 Task: Calculate the distance between New York City and Catskill Mountains.
Action: Key pressed ew<Key.space>york<Key.space>city
Screenshot: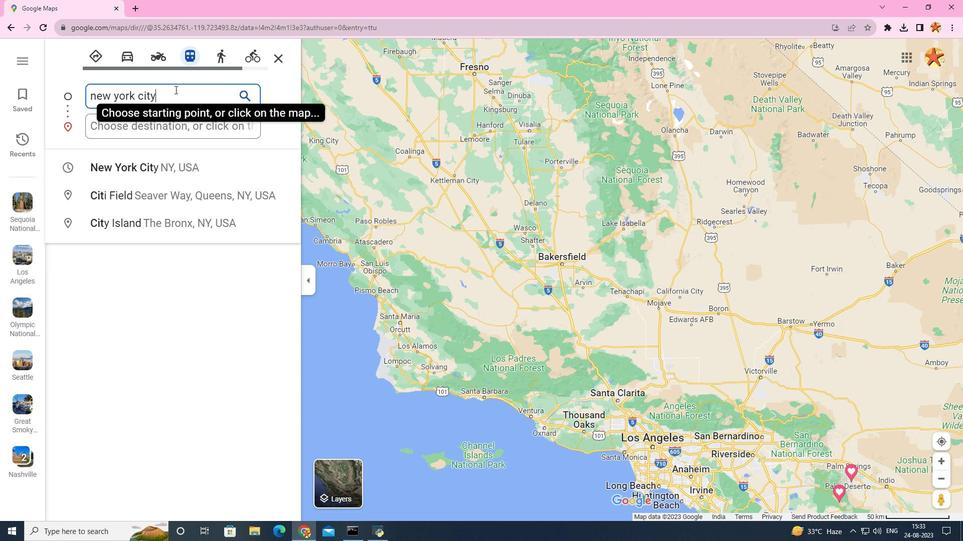 
Action: Mouse moved to (193, 175)
Screenshot: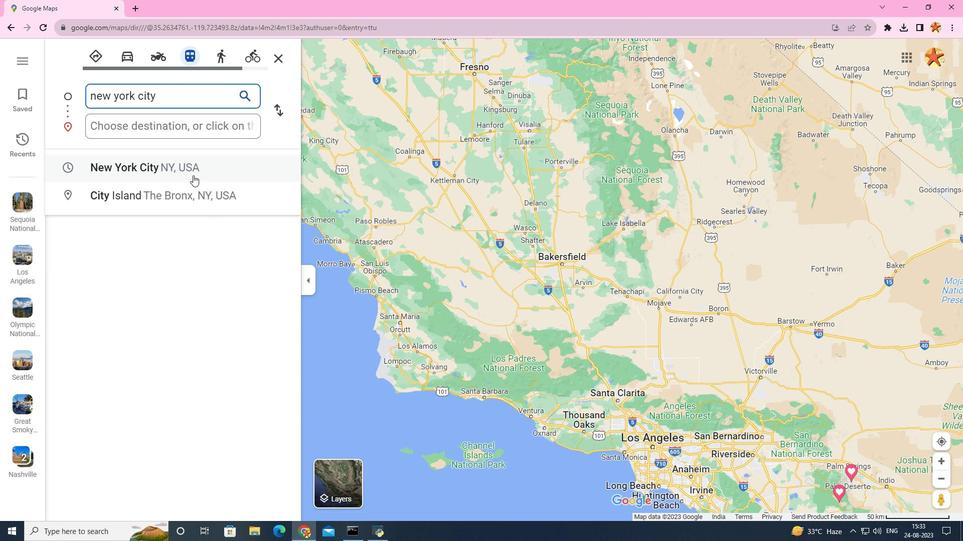 
Action: Mouse pressed left at (193, 175)
Screenshot: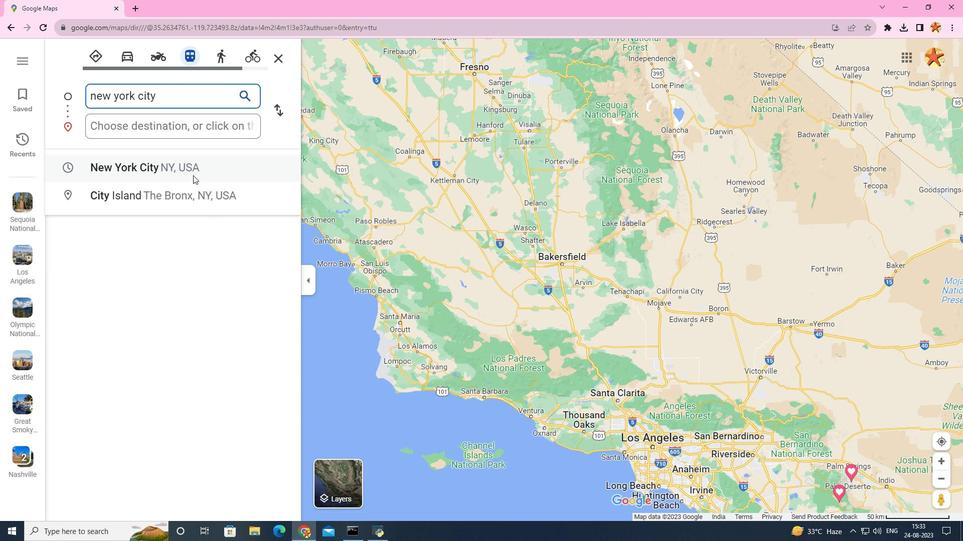 
Action: Mouse moved to (179, 119)
Screenshot: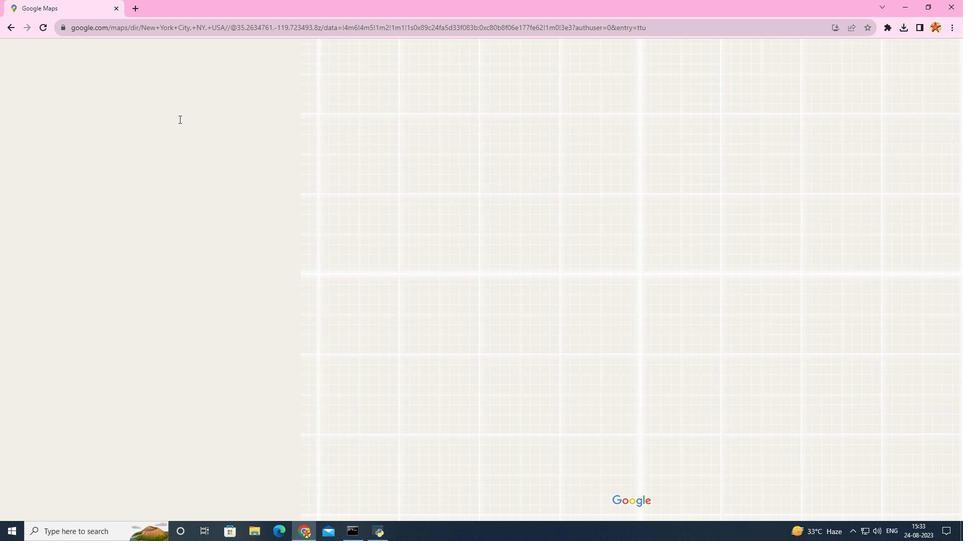 
Action: Mouse pressed left at (179, 119)
Screenshot: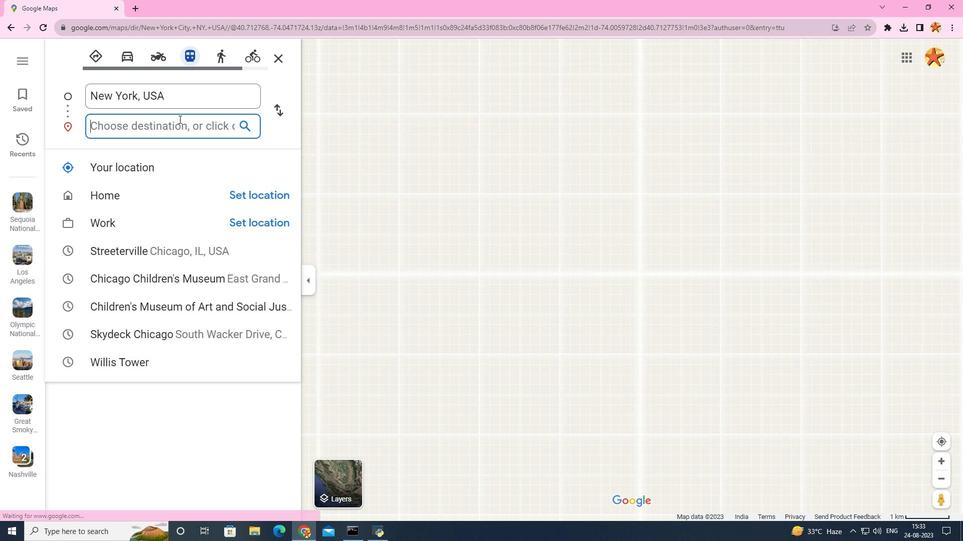 
Action: Key pressed caskil
Screenshot: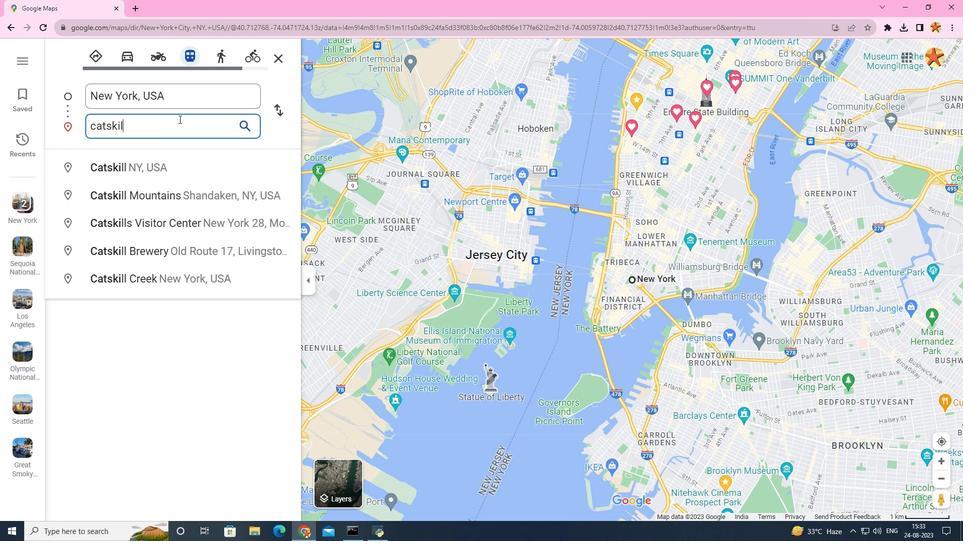 
Action: Mouse moved to (156, 192)
Screenshot: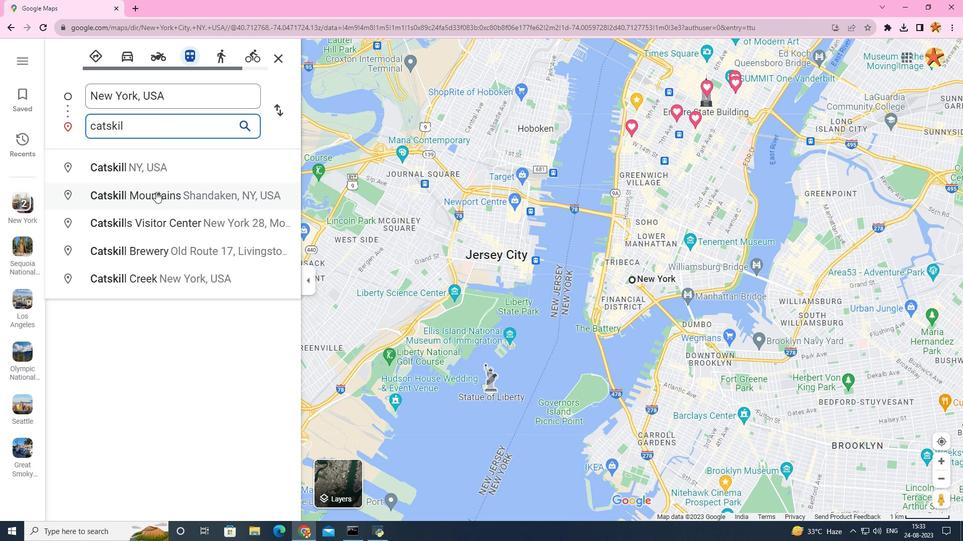 
Action: Mouse pressed left at (156, 192)
Screenshot: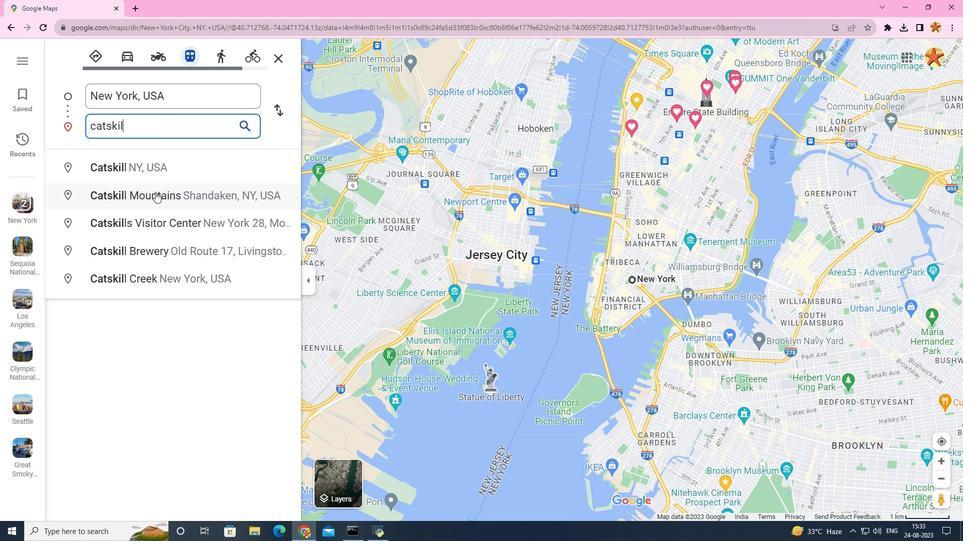
Action: Mouse moved to (463, 349)
Screenshot: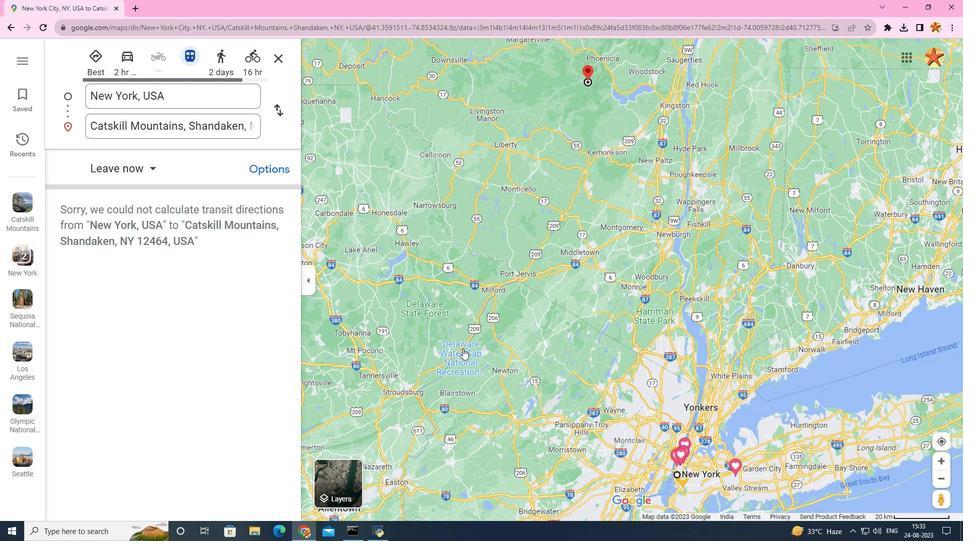 
Action: Mouse scrolled (463, 349) with delta (0, 0)
Screenshot: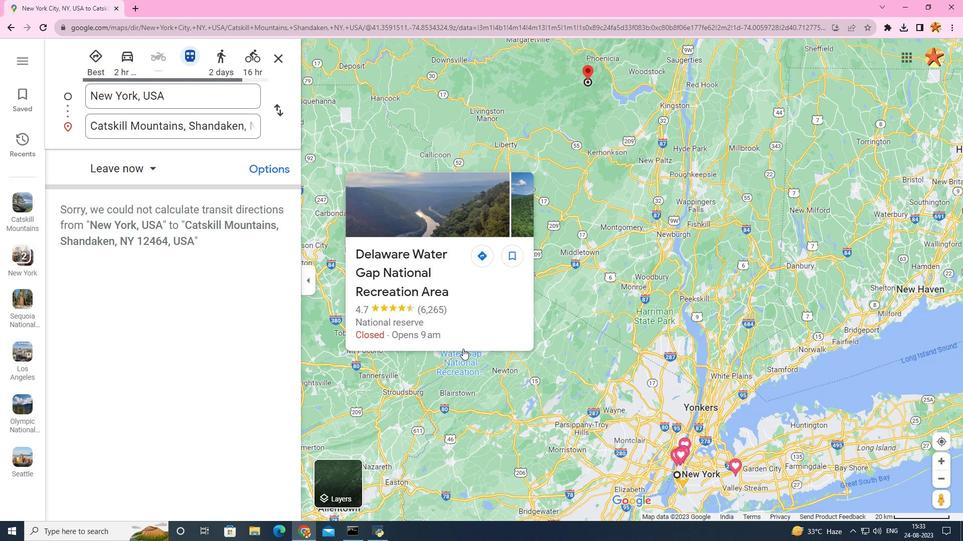 
Action: Mouse scrolled (463, 349) with delta (0, 0)
Screenshot: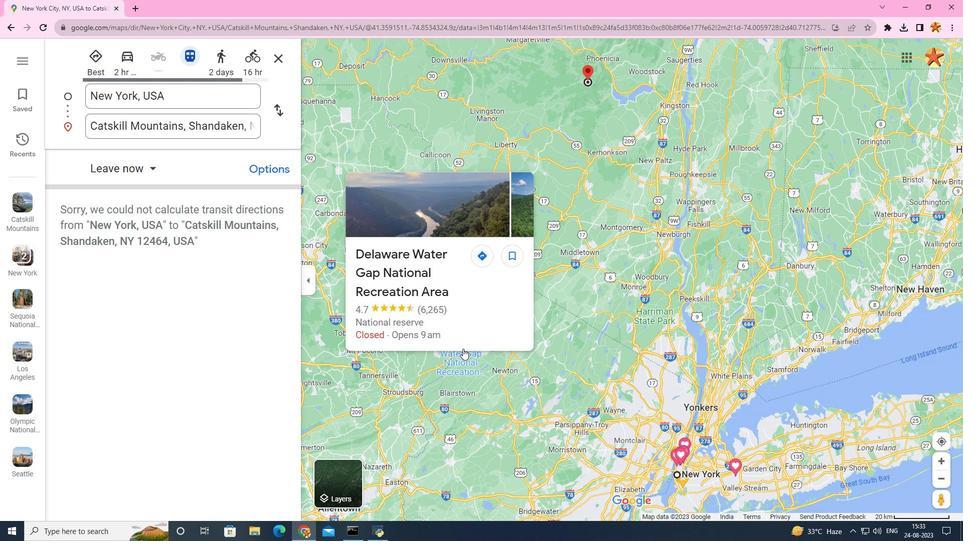 
Action: Mouse moved to (545, 489)
Screenshot: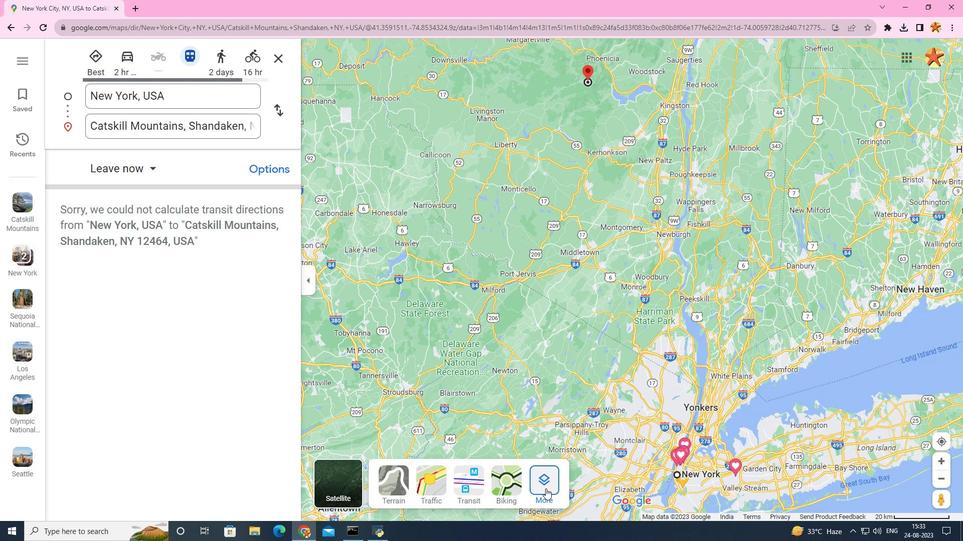 
Action: Mouse pressed left at (545, 489)
Screenshot: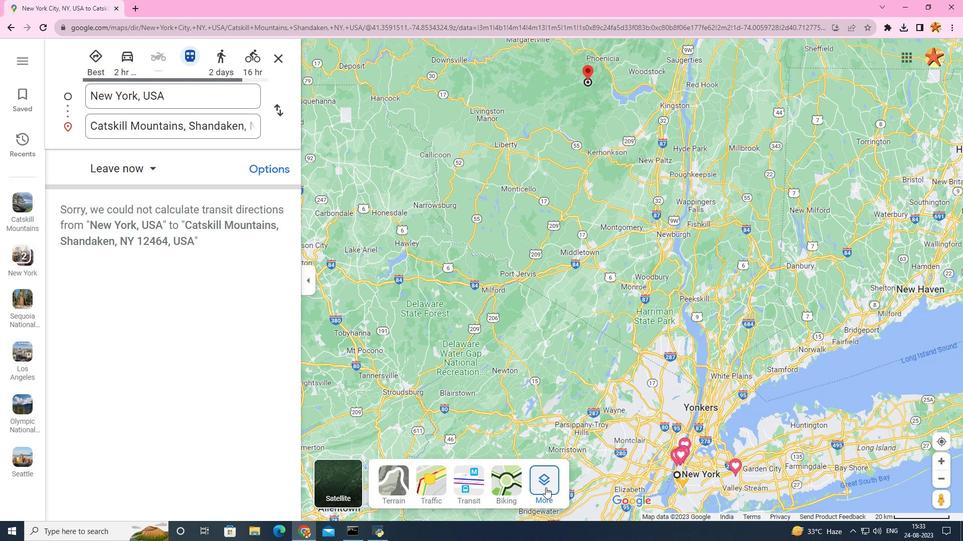 
Action: Mouse moved to (424, 373)
Screenshot: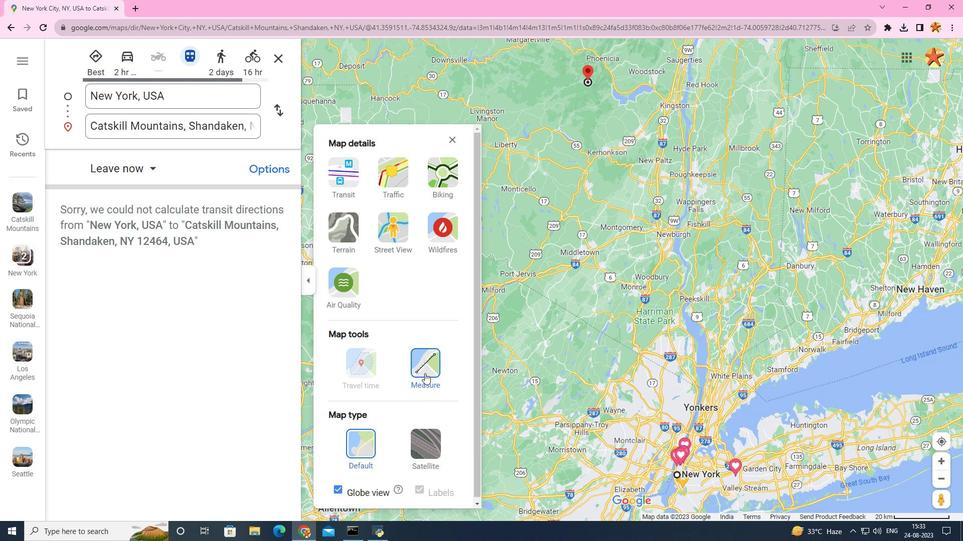 
Action: Mouse pressed left at (424, 373)
Screenshot: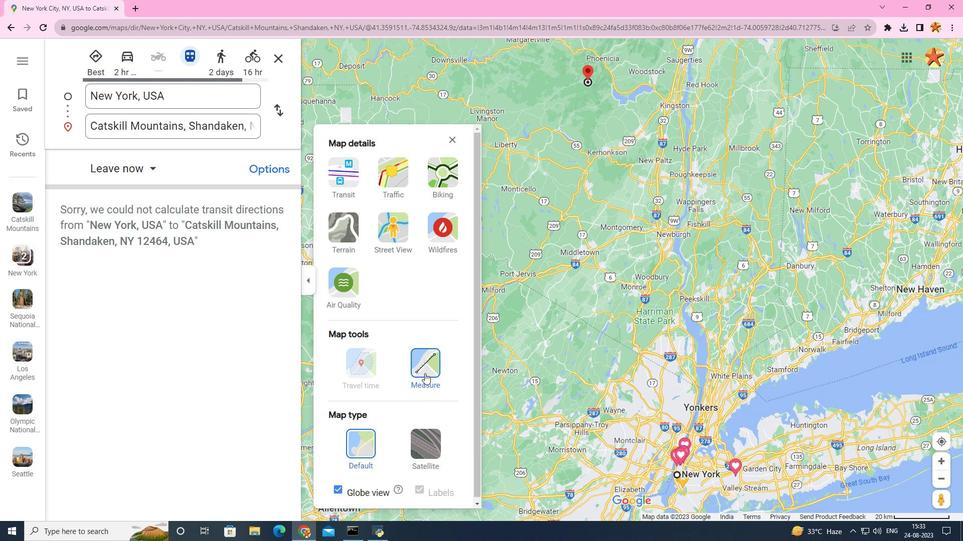 
Action: Mouse moved to (753, 466)
Screenshot: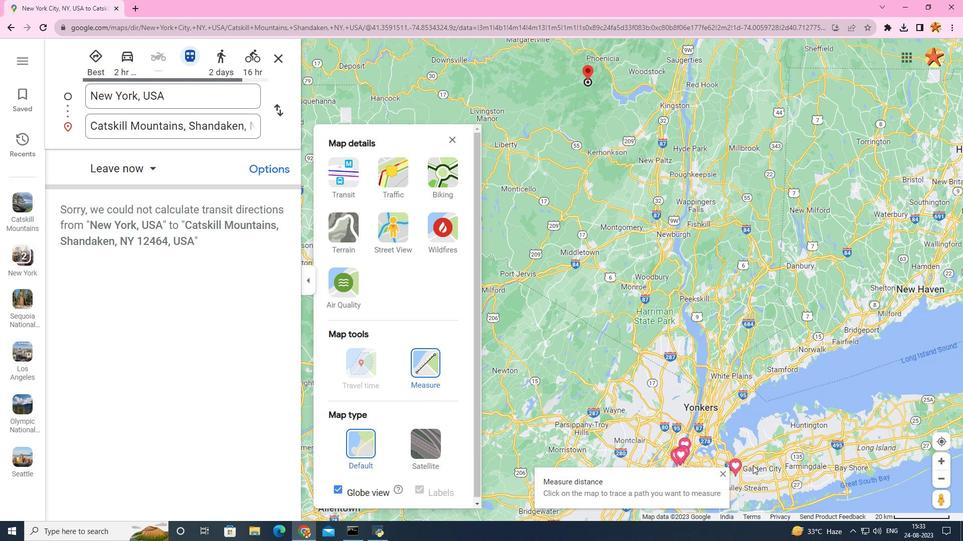 
Action: Mouse scrolled (753, 465) with delta (0, 0)
Screenshot: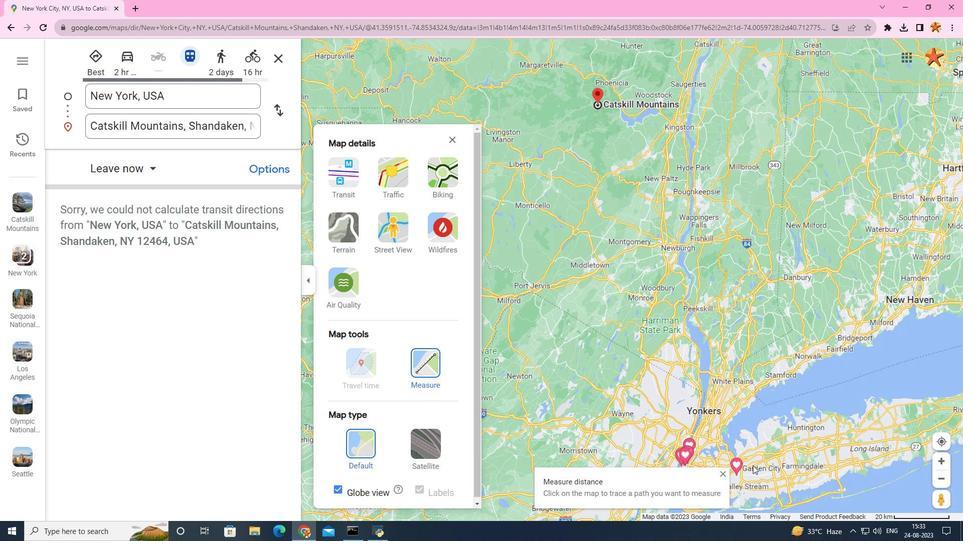 
Action: Mouse scrolled (753, 465) with delta (0, 0)
Screenshot: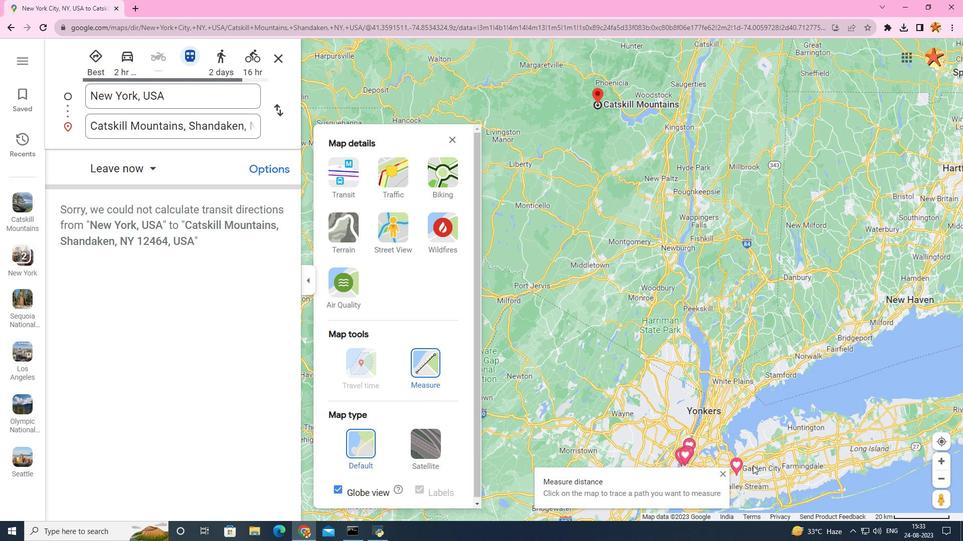 
Action: Mouse moved to (739, 460)
Screenshot: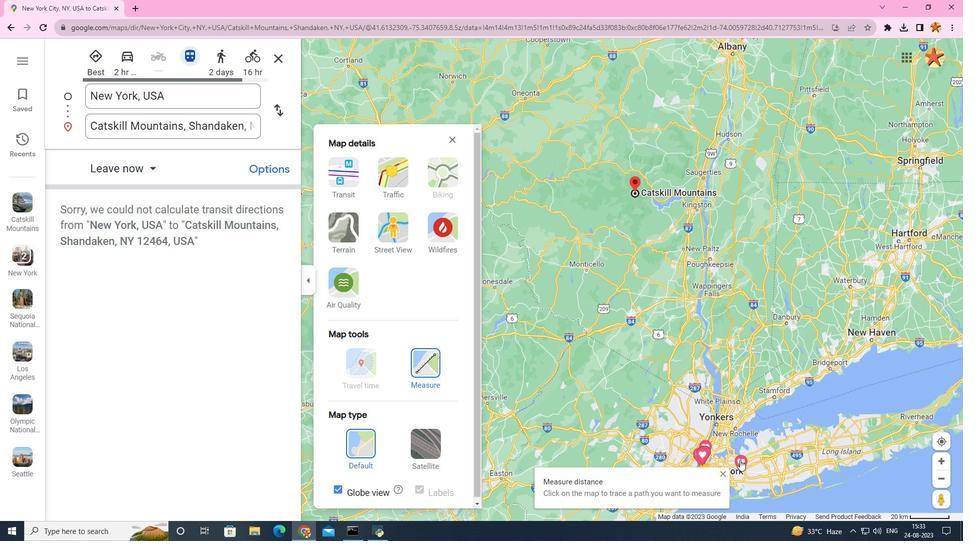 
Action: Mouse scrolled (739, 461) with delta (0, 0)
Screenshot: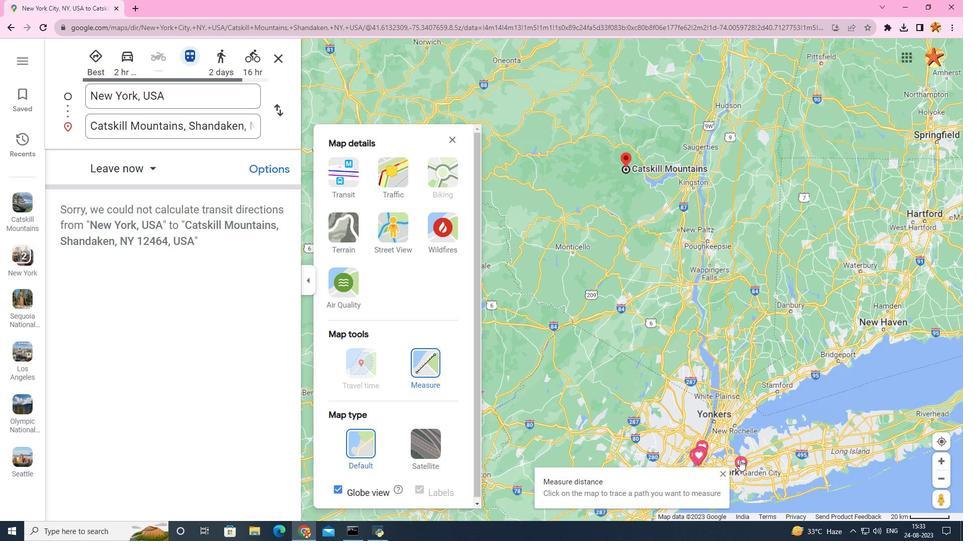 
Action: Mouse scrolled (739, 460) with delta (0, 0)
Screenshot: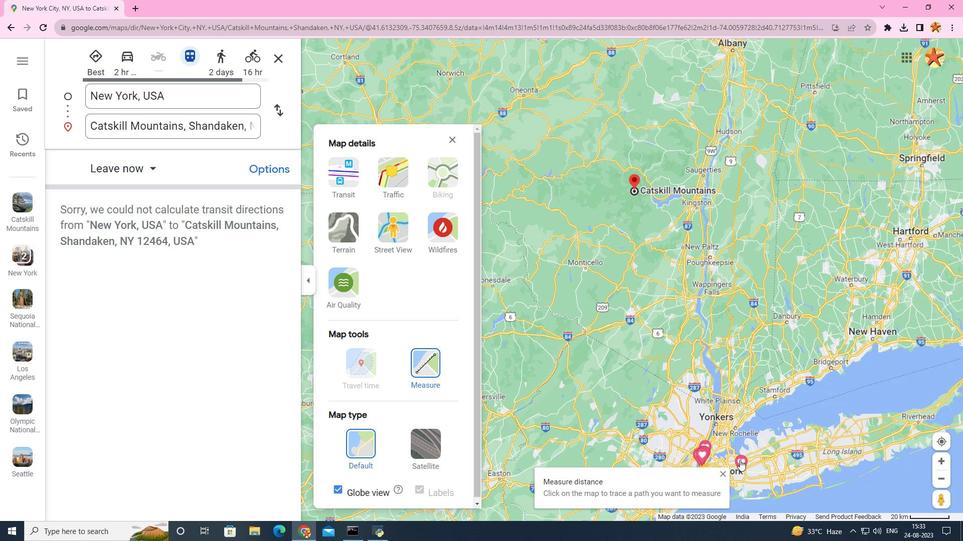 
Action: Mouse scrolled (739, 460) with delta (0, 0)
Screenshot: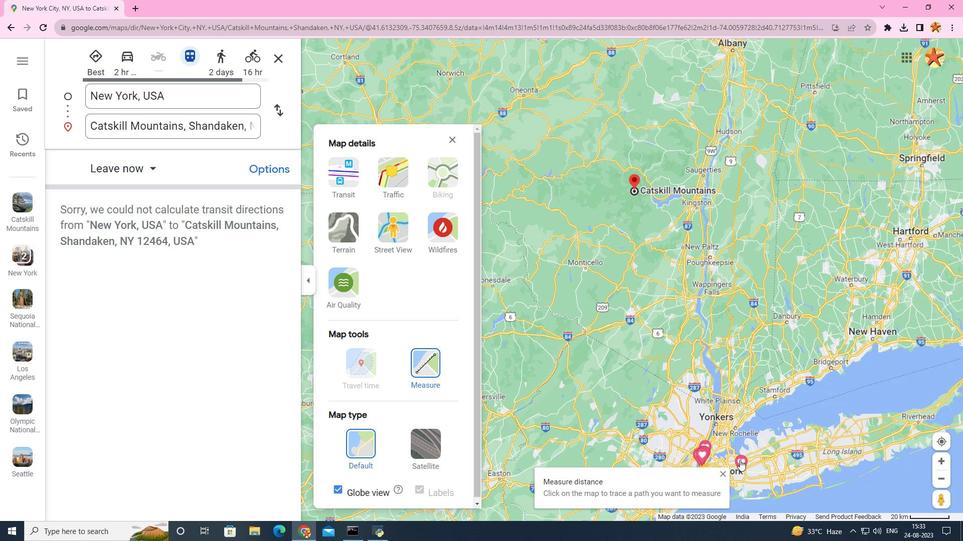 
Action: Mouse scrolled (739, 460) with delta (0, 0)
Screenshot: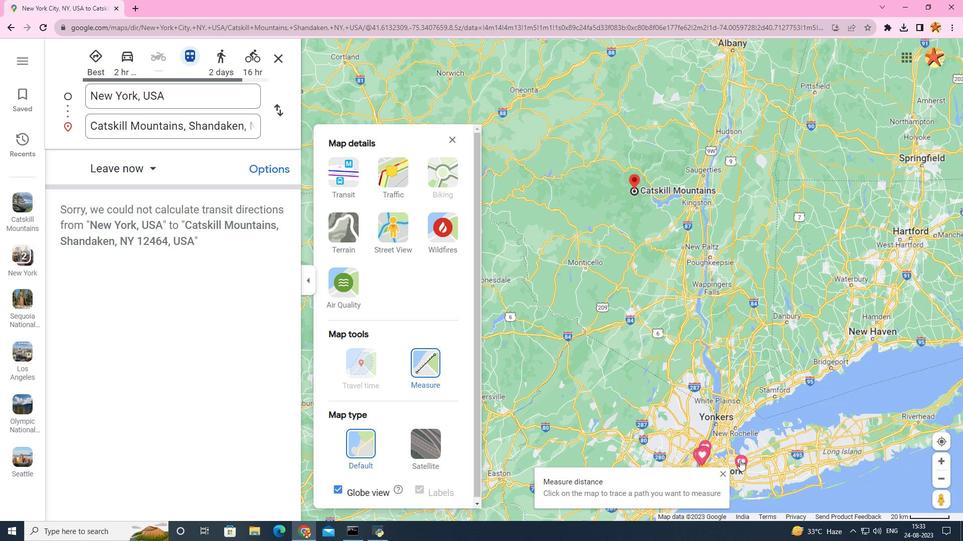 
Action: Mouse scrolled (739, 460) with delta (0, 0)
Screenshot: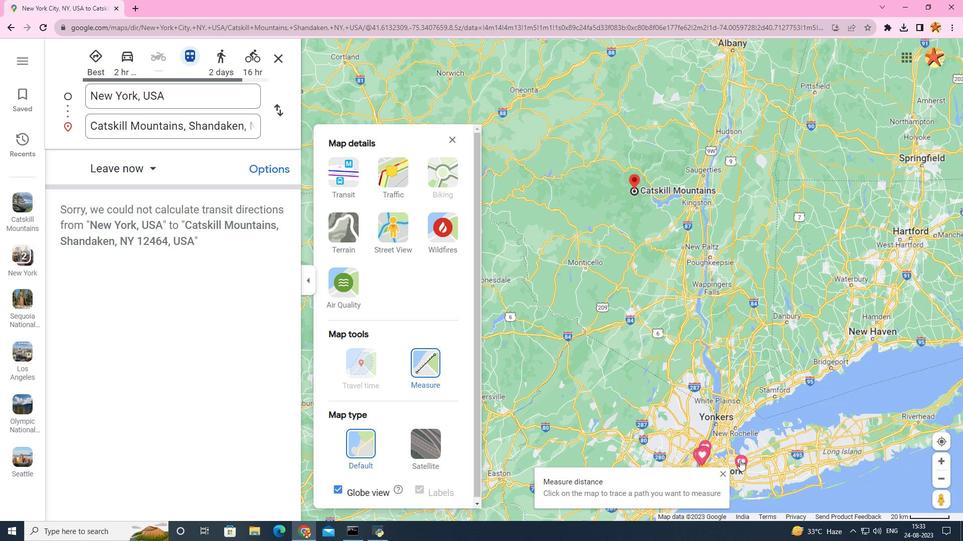 
Action: Mouse moved to (719, 462)
Screenshot: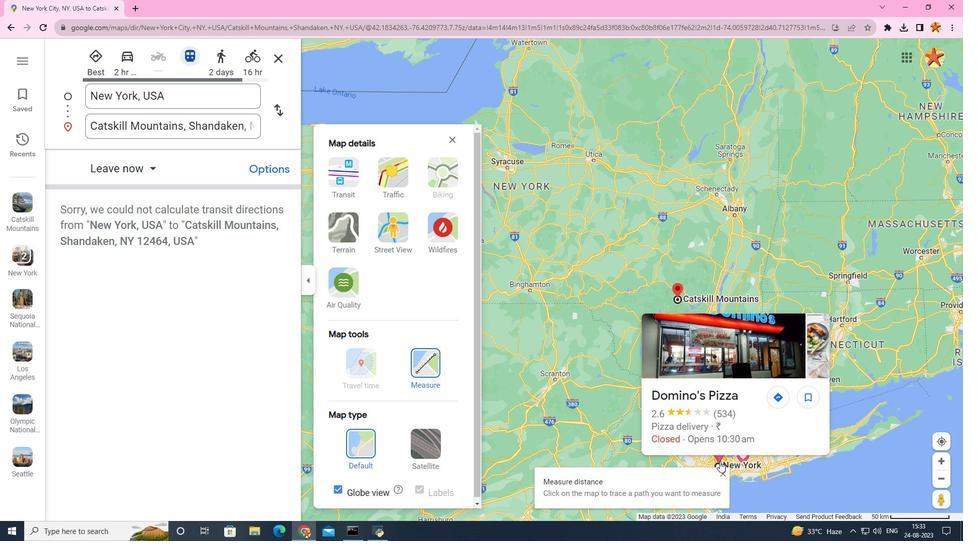 
Action: Mouse scrolled (719, 461) with delta (0, 0)
Screenshot: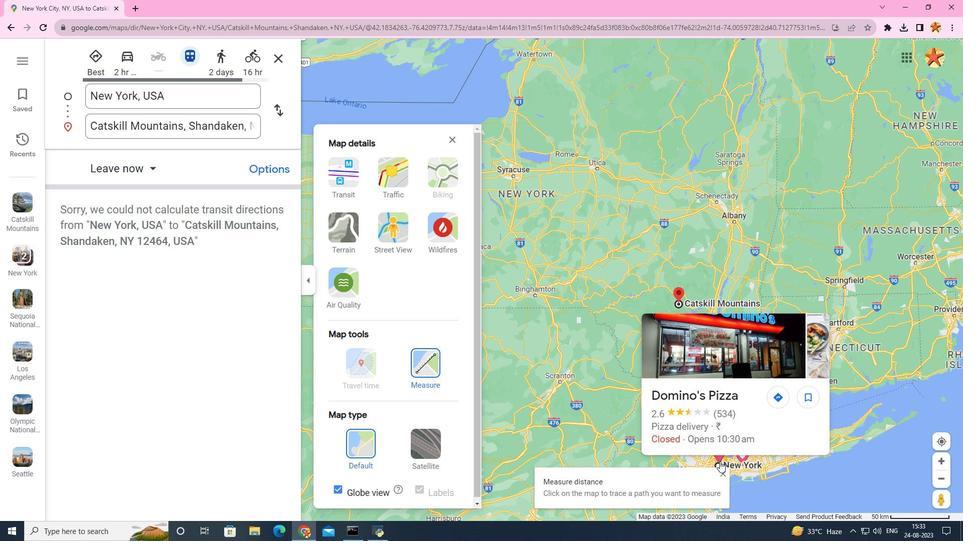 
Action: Mouse scrolled (719, 461) with delta (0, 0)
Screenshot: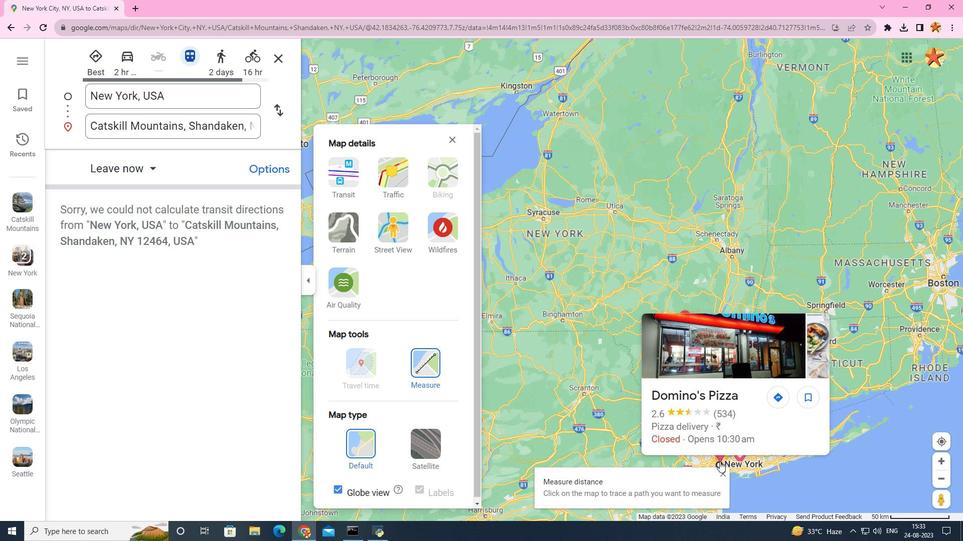 
Action: Mouse pressed left at (719, 462)
Screenshot: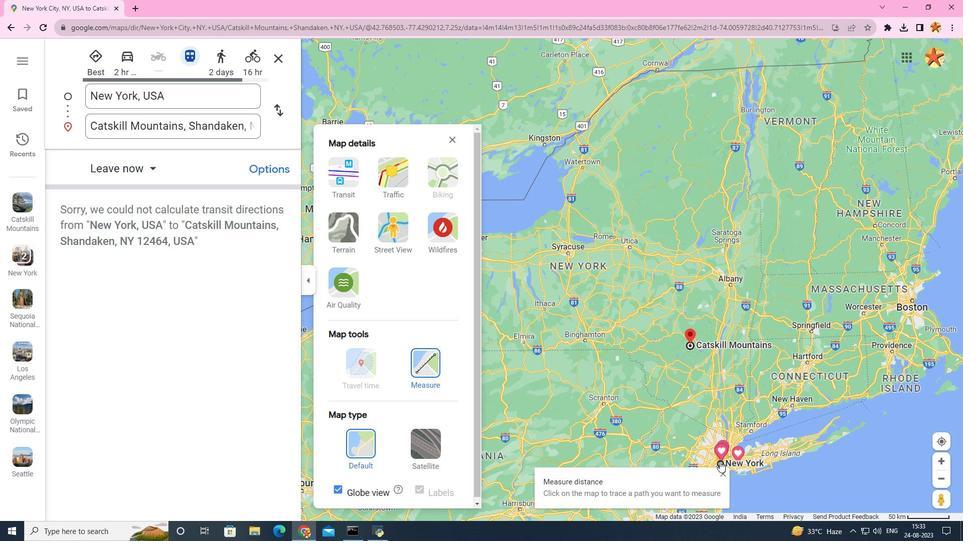 
Action: Mouse moved to (687, 344)
Screenshot: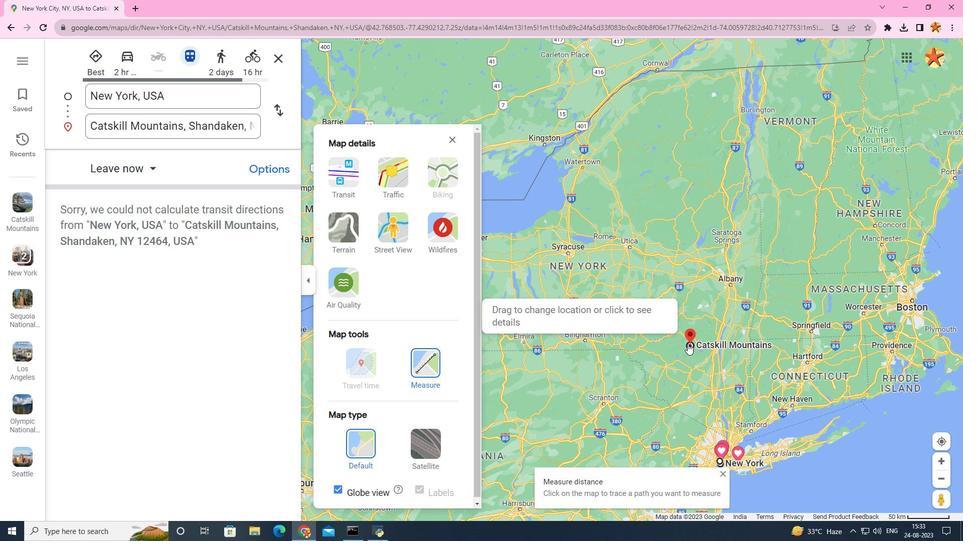 
Action: Mouse pressed left at (687, 344)
Screenshot: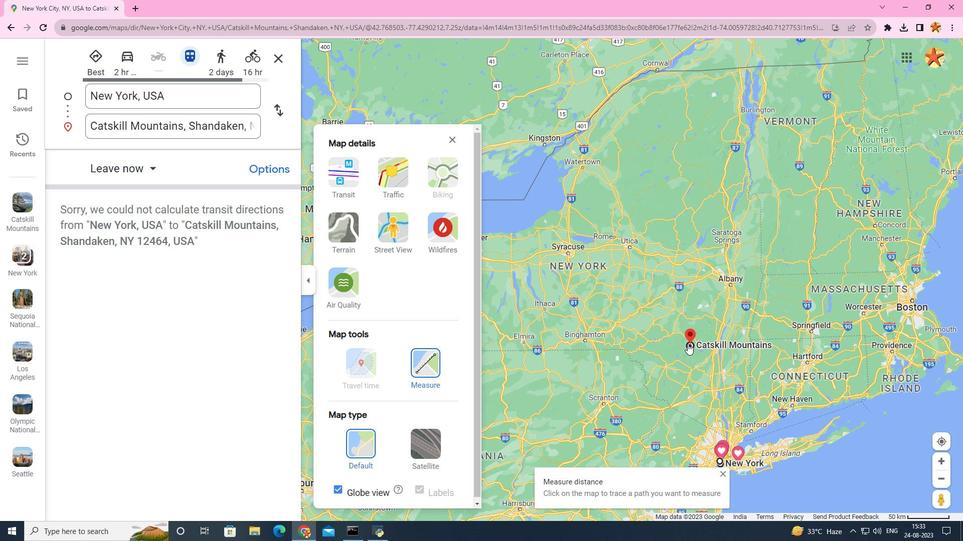 
Action: Mouse moved to (638, 345)
Screenshot: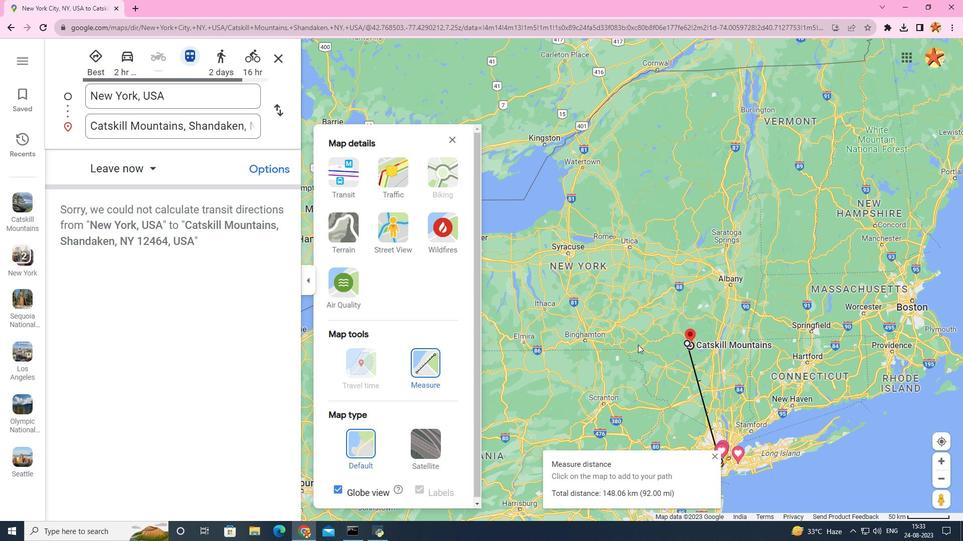 
